 Task: Sort the products in the category "Styling Tools" by unit price (high first).
Action: Mouse moved to (241, 103)
Screenshot: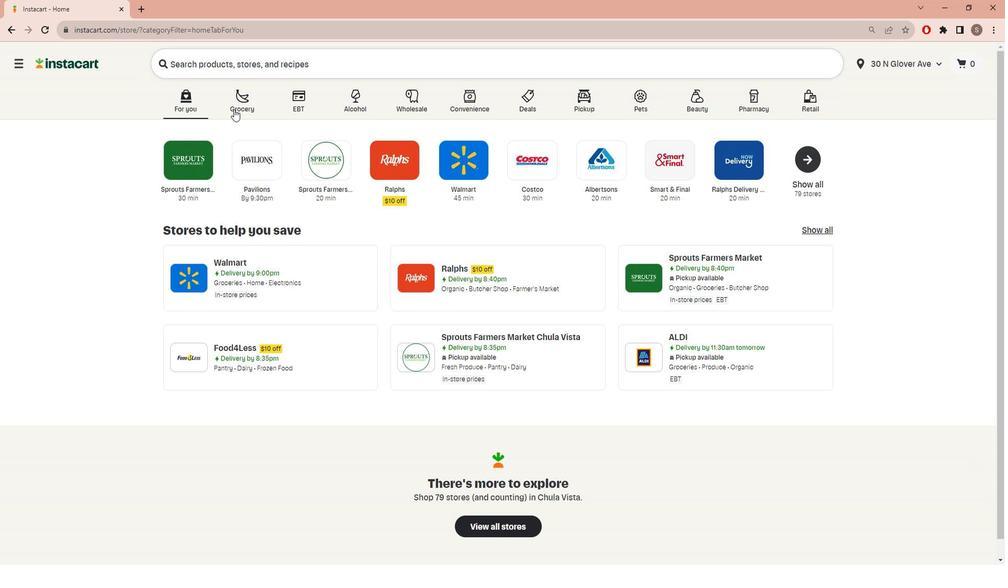 
Action: Mouse pressed left at (241, 103)
Screenshot: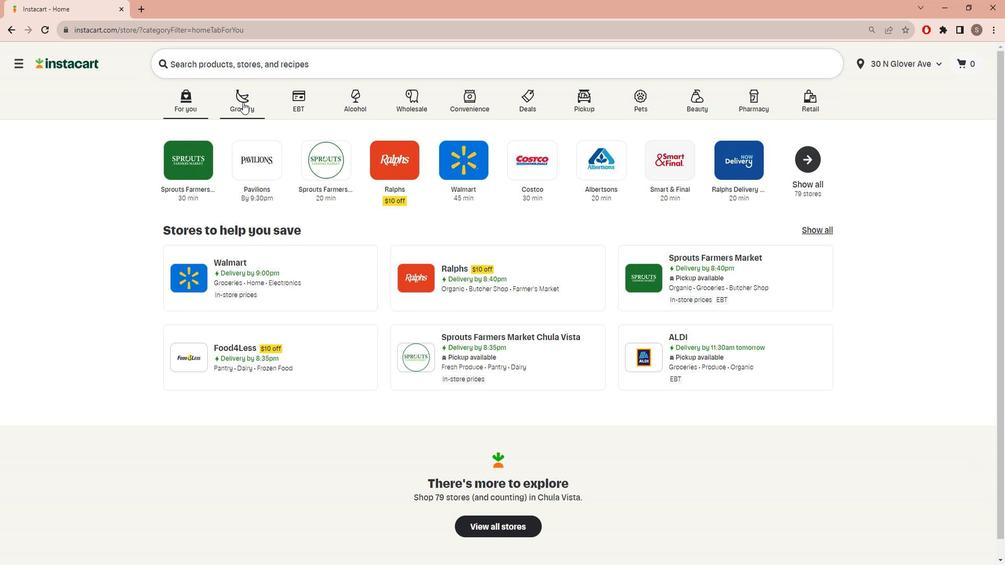 
Action: Mouse moved to (310, 290)
Screenshot: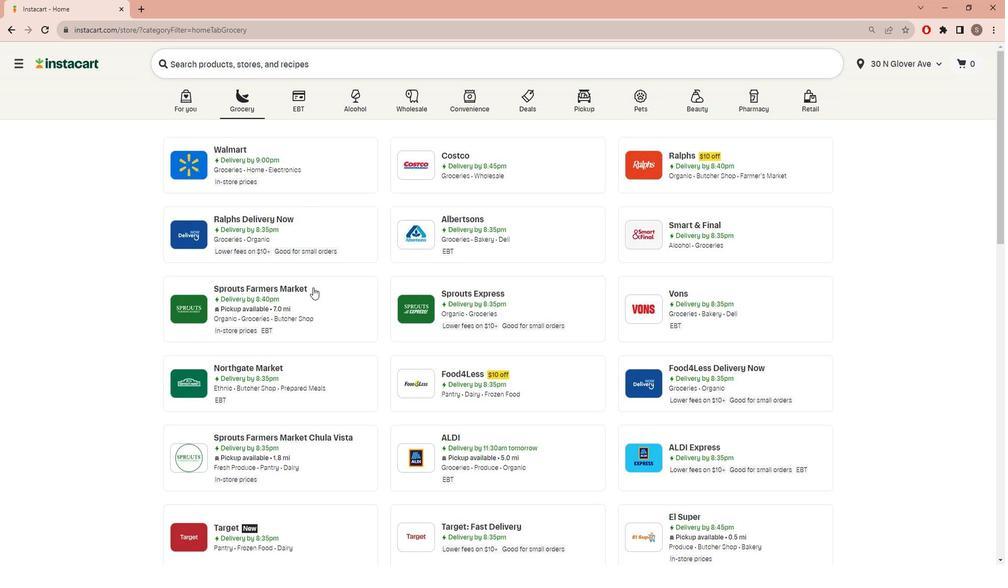 
Action: Mouse pressed left at (310, 290)
Screenshot: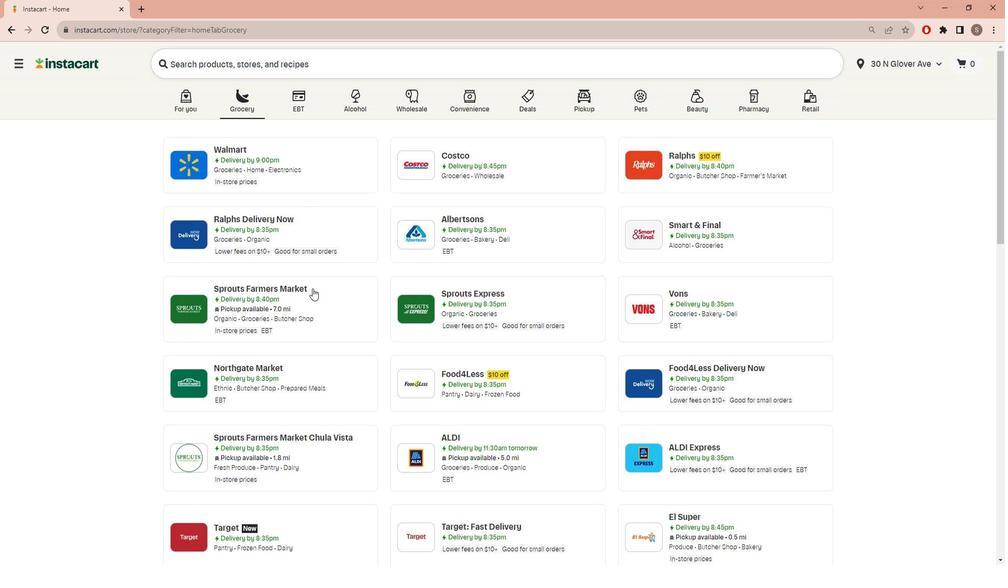 
Action: Mouse moved to (23, 316)
Screenshot: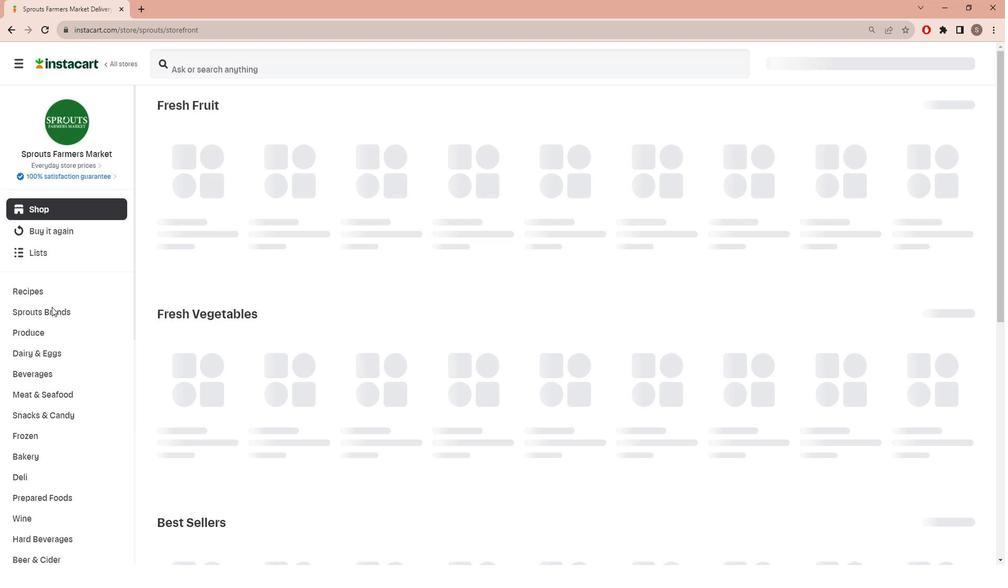 
Action: Mouse scrolled (23, 315) with delta (0, 0)
Screenshot: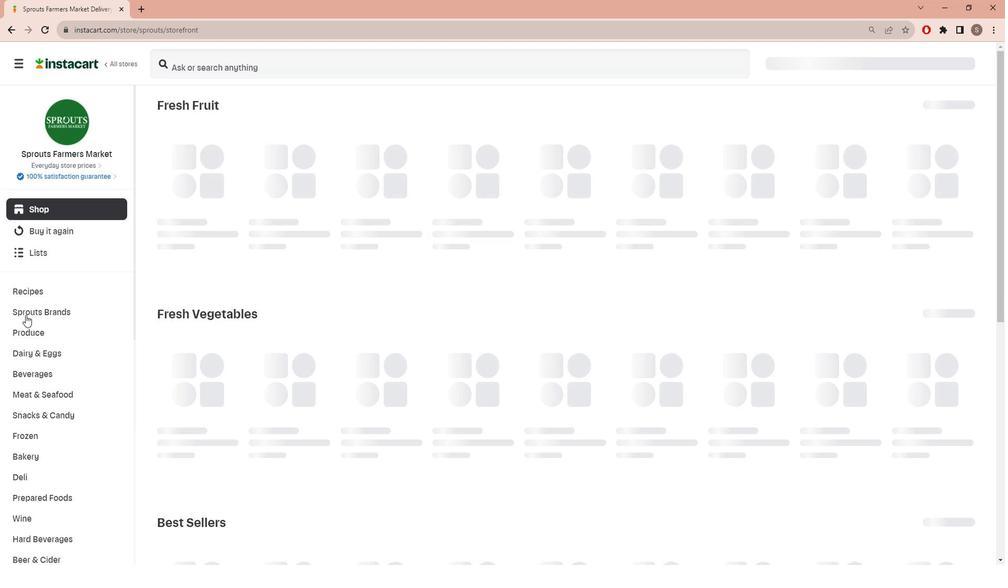 
Action: Mouse moved to (23, 316)
Screenshot: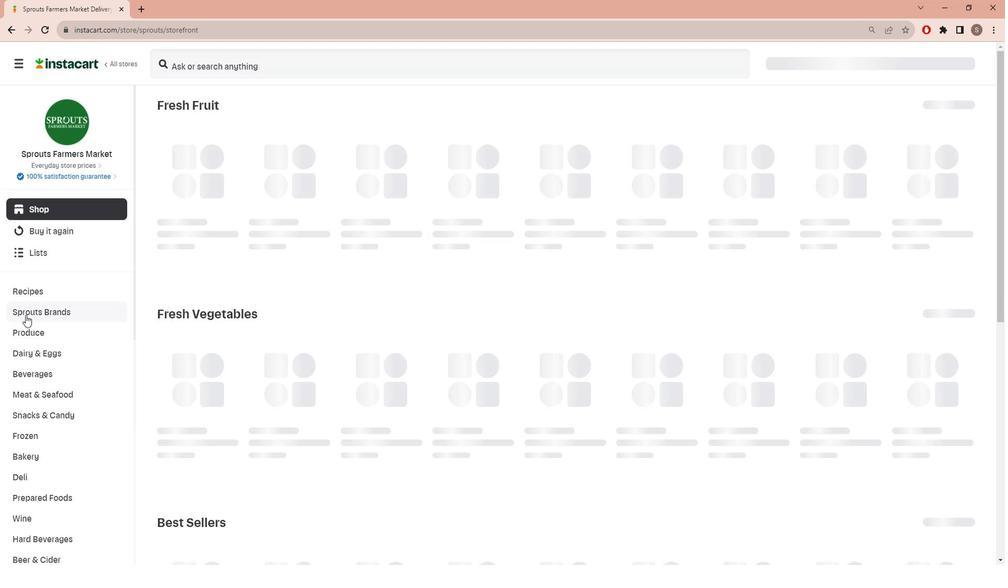 
Action: Mouse scrolled (23, 315) with delta (0, 0)
Screenshot: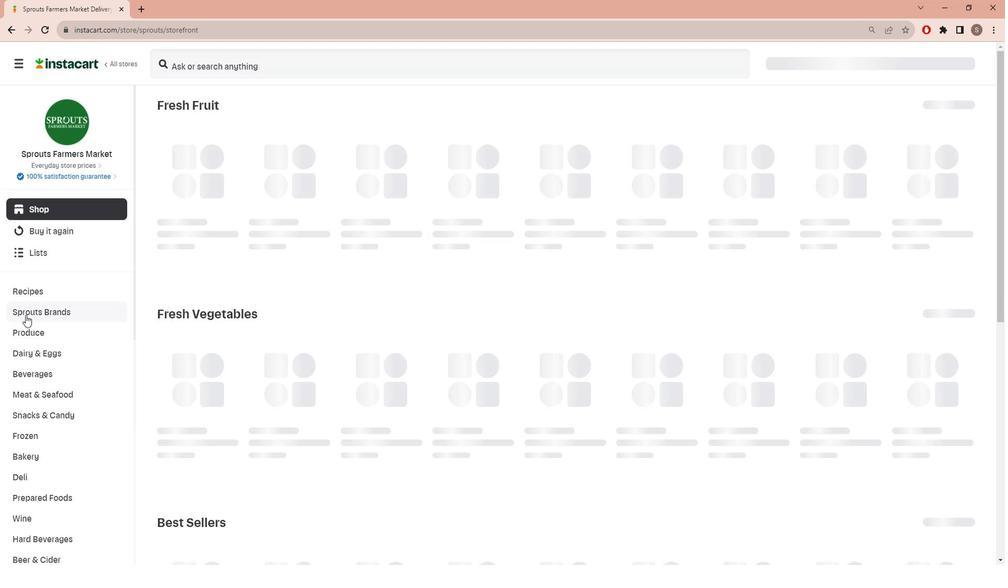 
Action: Mouse moved to (23, 320)
Screenshot: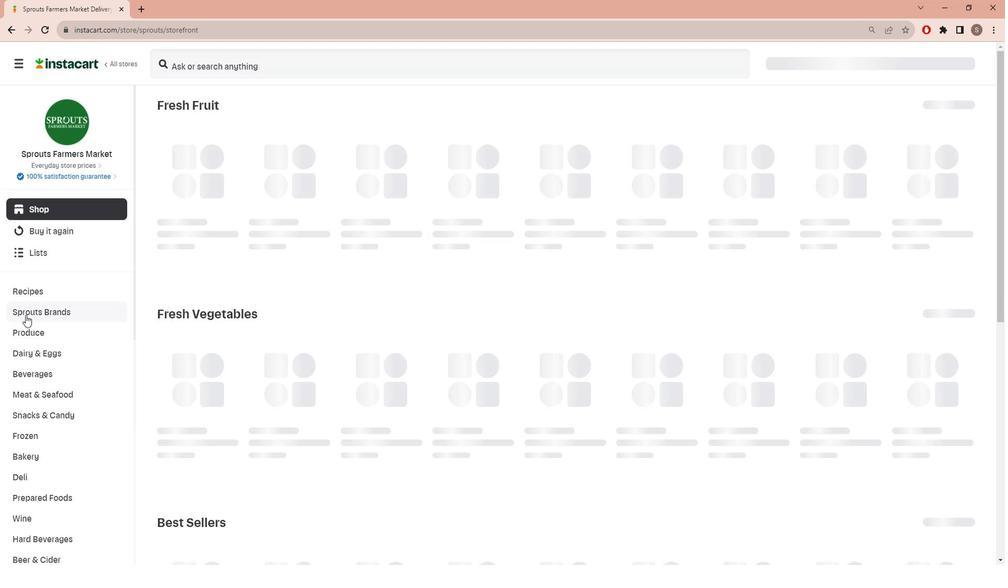 
Action: Mouse scrolled (23, 320) with delta (0, 0)
Screenshot: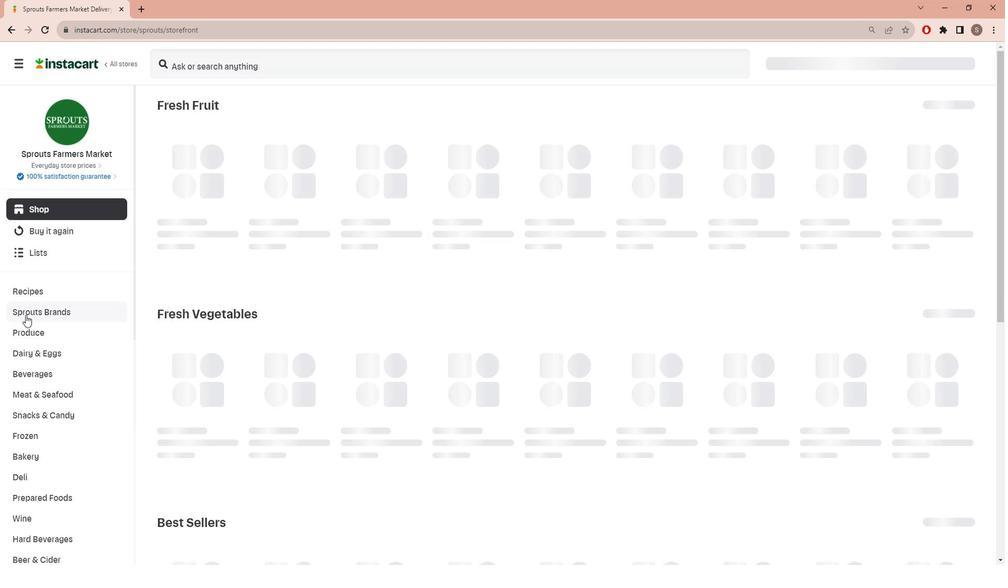 
Action: Mouse moved to (23, 323)
Screenshot: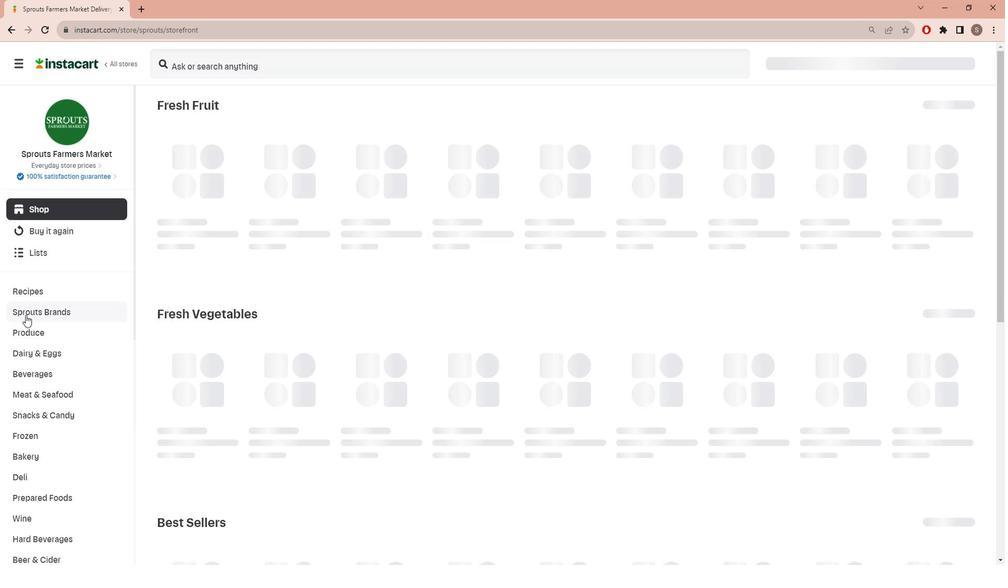 
Action: Mouse scrolled (23, 323) with delta (0, 0)
Screenshot: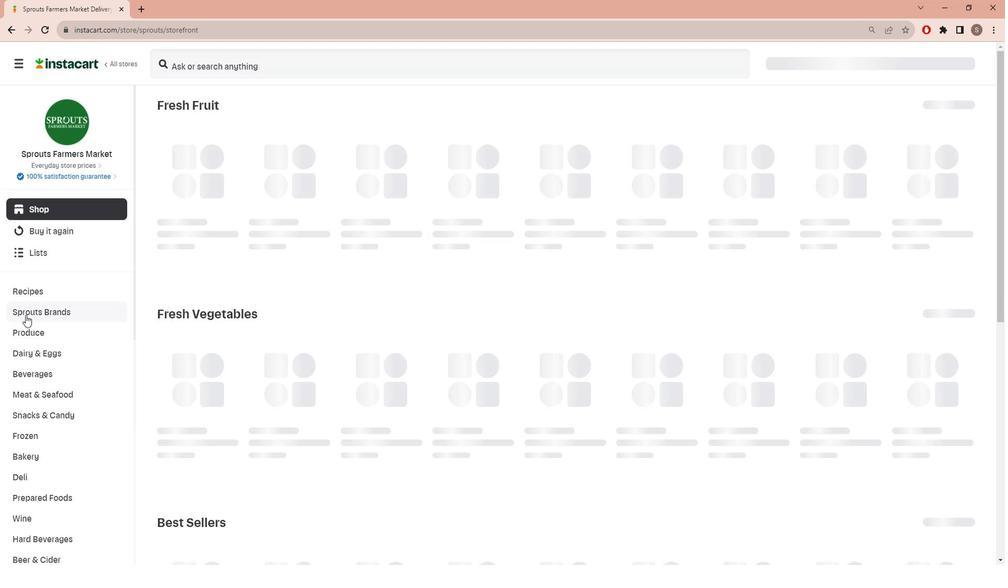 
Action: Mouse moved to (25, 328)
Screenshot: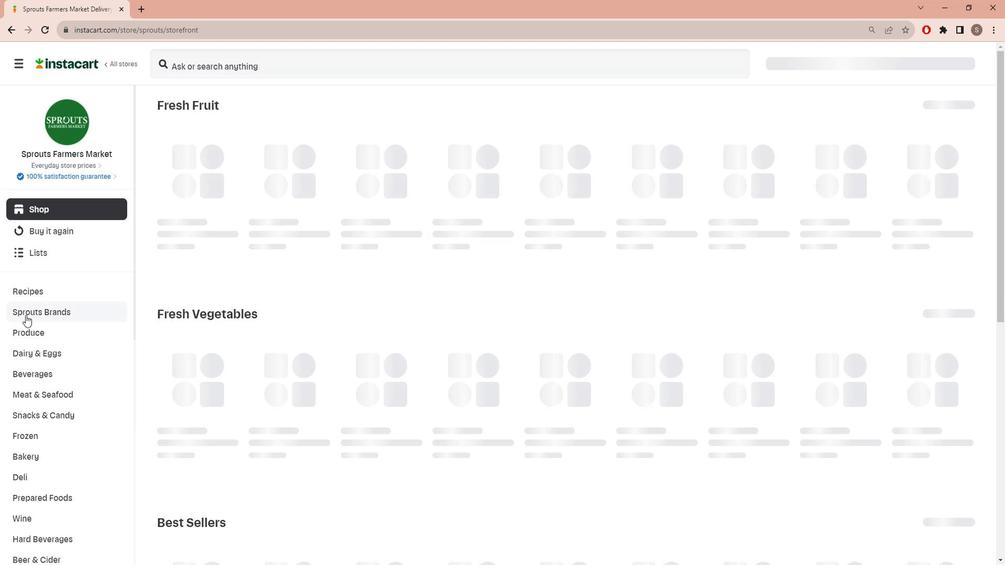 
Action: Mouse scrolled (25, 327) with delta (0, 0)
Screenshot: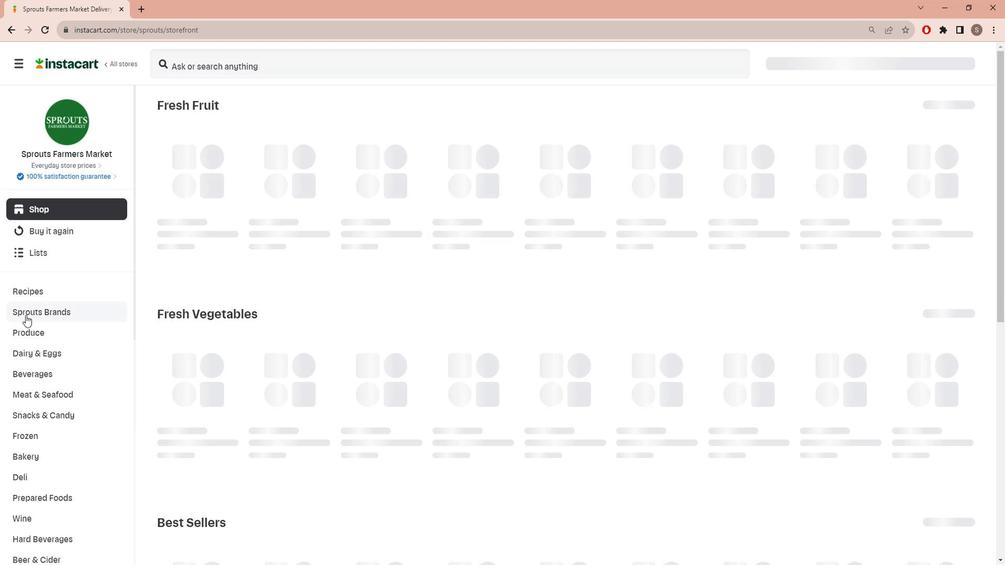 
Action: Mouse moved to (27, 330)
Screenshot: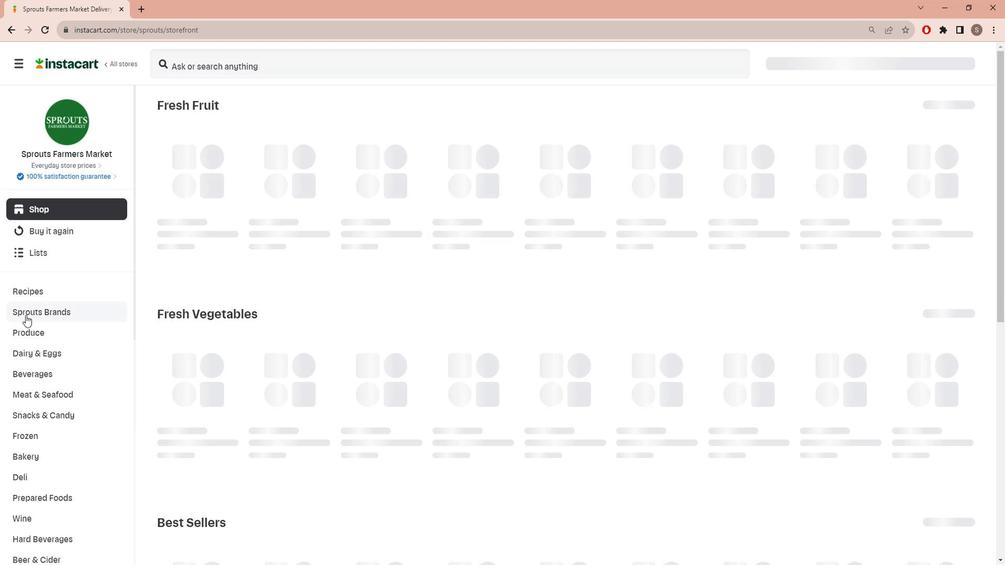 
Action: Mouse scrolled (27, 330) with delta (0, 0)
Screenshot: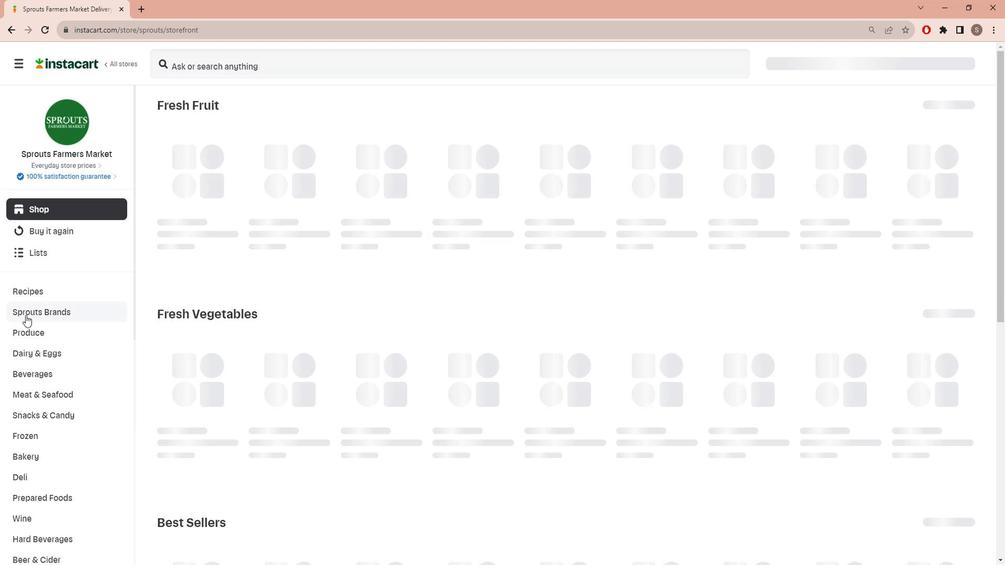 
Action: Mouse moved to (33, 334)
Screenshot: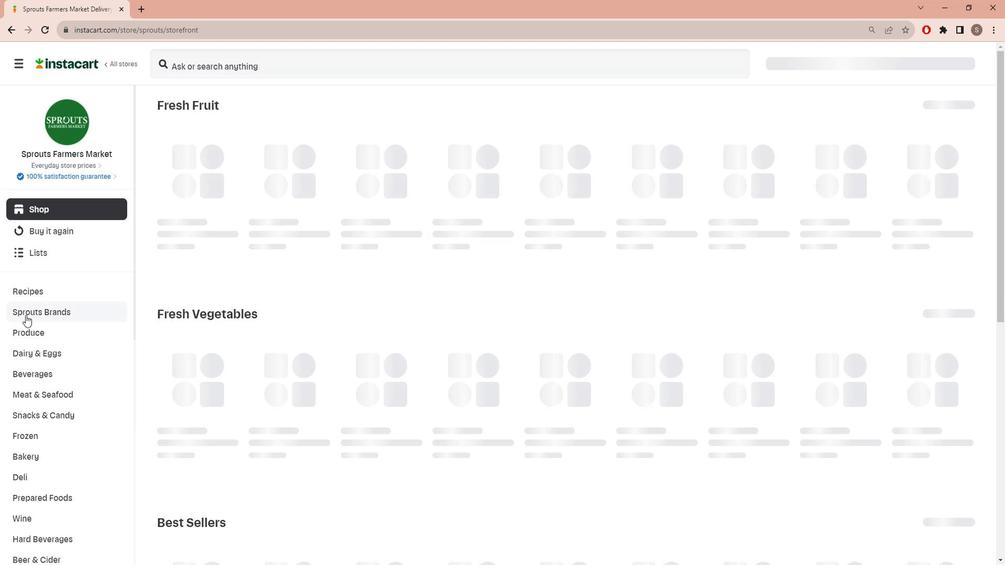 
Action: Mouse scrolled (33, 334) with delta (0, 0)
Screenshot: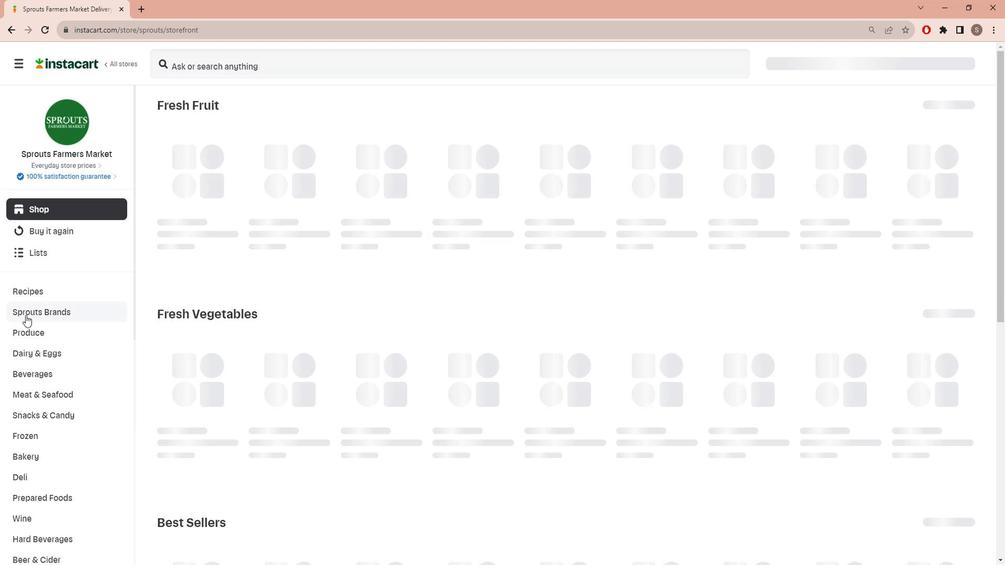 
Action: Mouse moved to (68, 350)
Screenshot: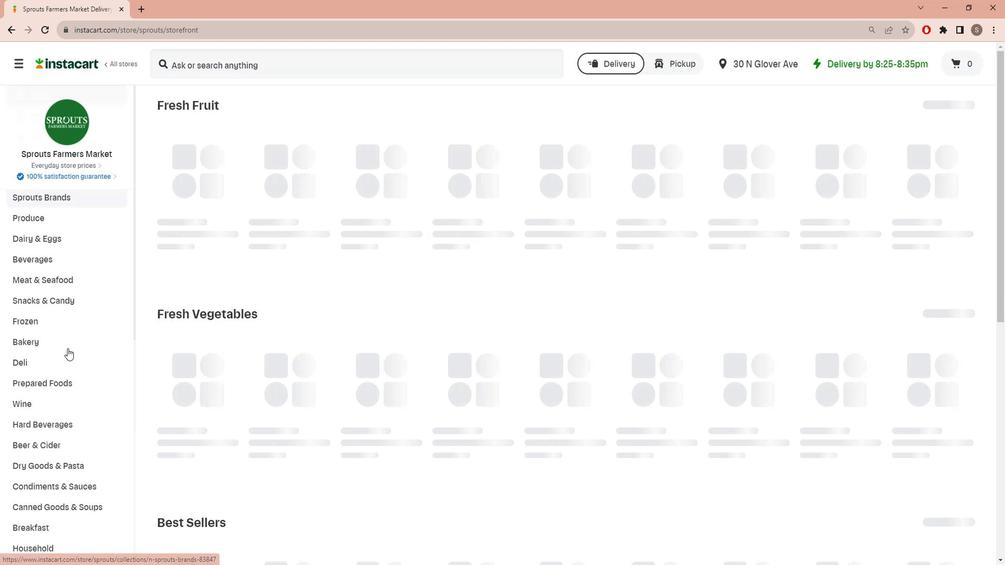
Action: Mouse scrolled (68, 349) with delta (0, 0)
Screenshot: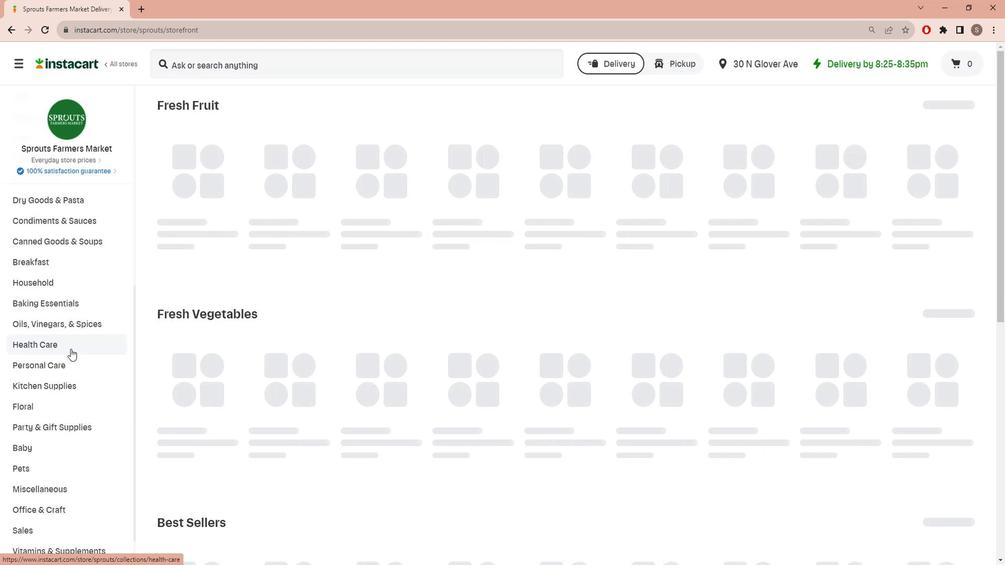 
Action: Mouse scrolled (68, 349) with delta (0, 0)
Screenshot: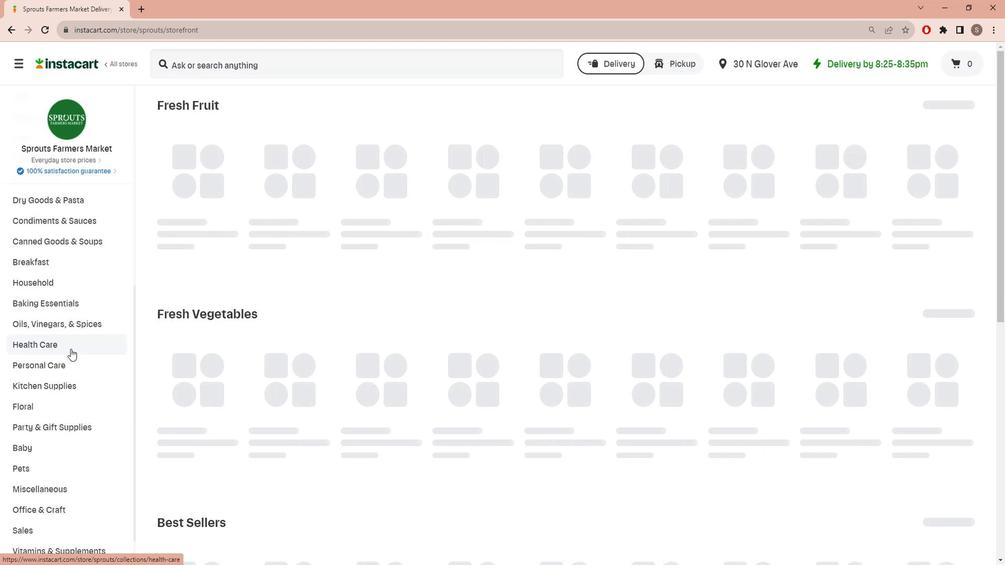 
Action: Mouse scrolled (68, 349) with delta (0, 0)
Screenshot: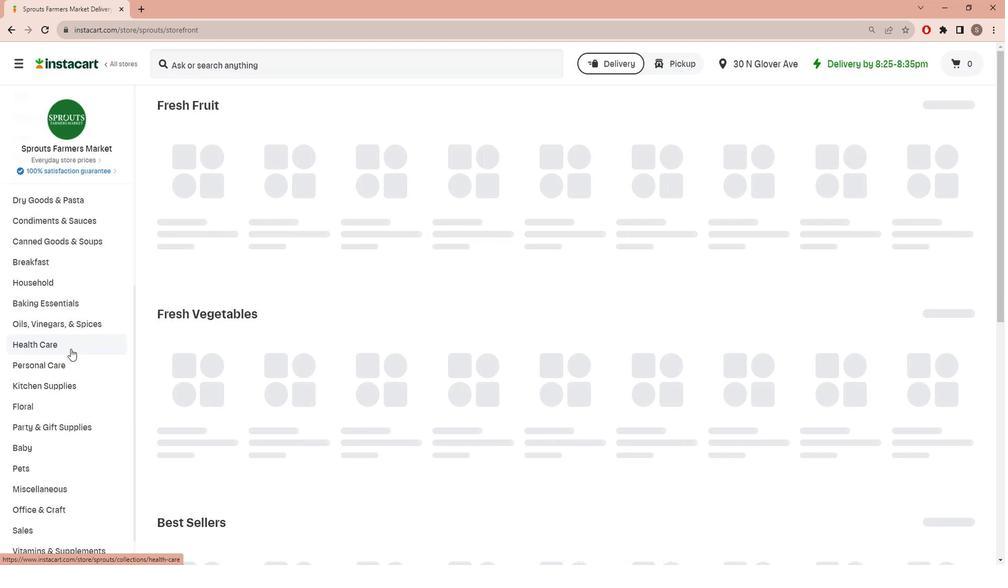 
Action: Mouse scrolled (68, 349) with delta (0, 0)
Screenshot: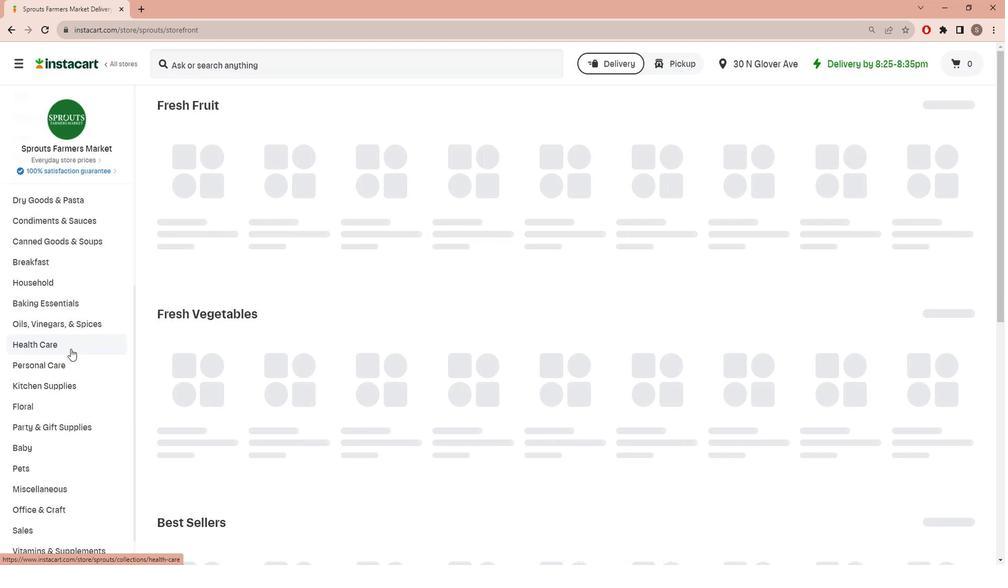 
Action: Mouse scrolled (68, 349) with delta (0, 0)
Screenshot: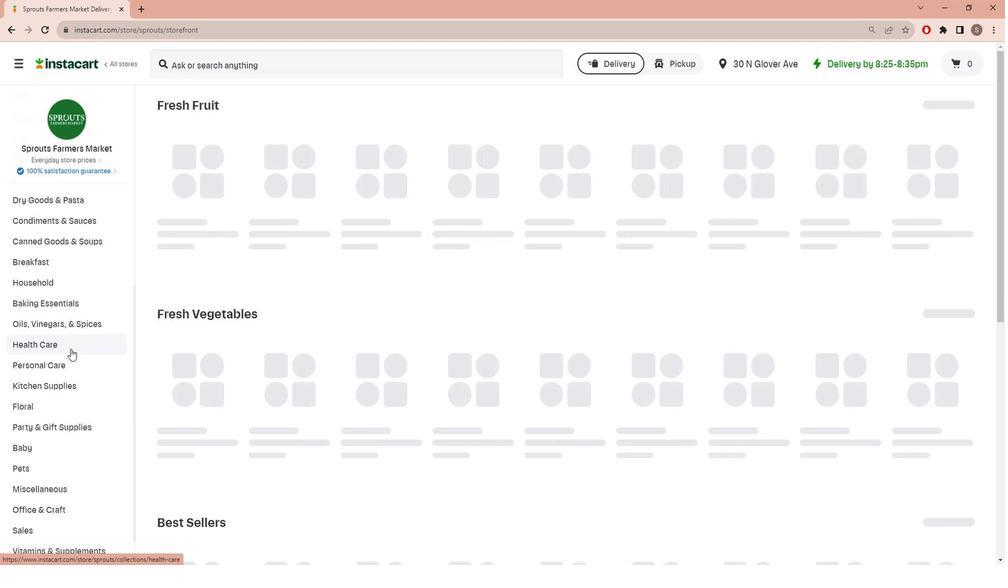 
Action: Mouse moved to (61, 321)
Screenshot: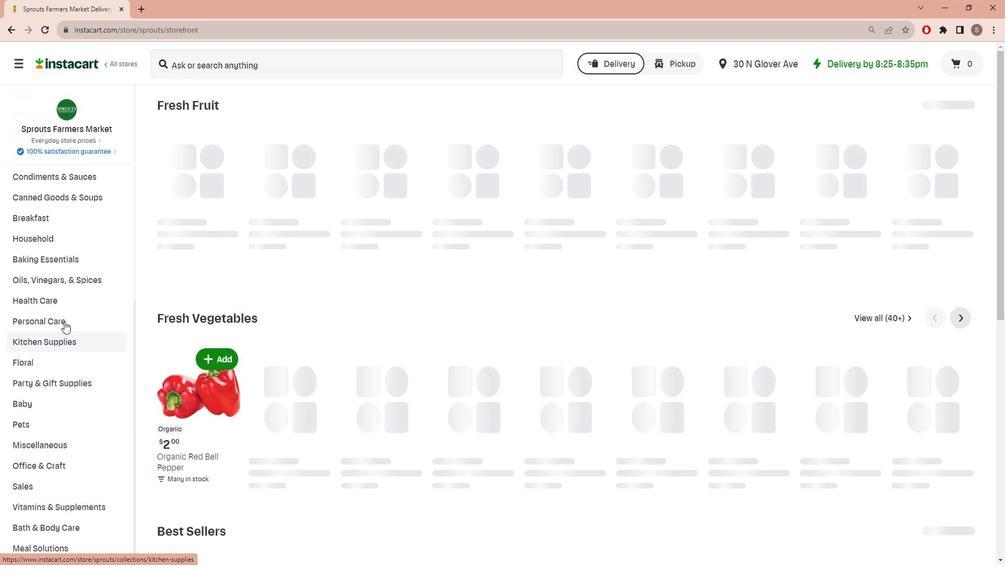 
Action: Mouse pressed left at (61, 321)
Screenshot: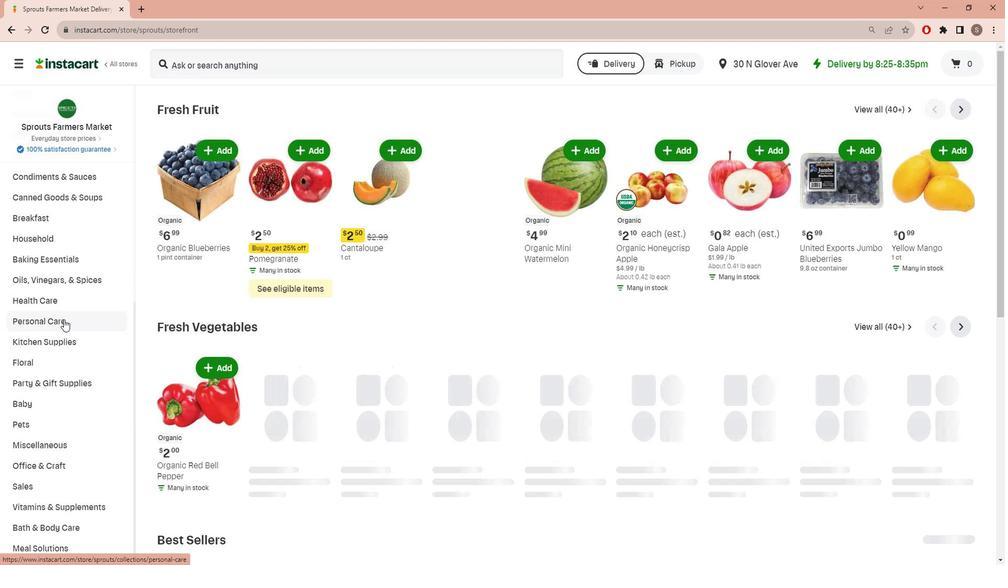 
Action: Mouse moved to (56, 493)
Screenshot: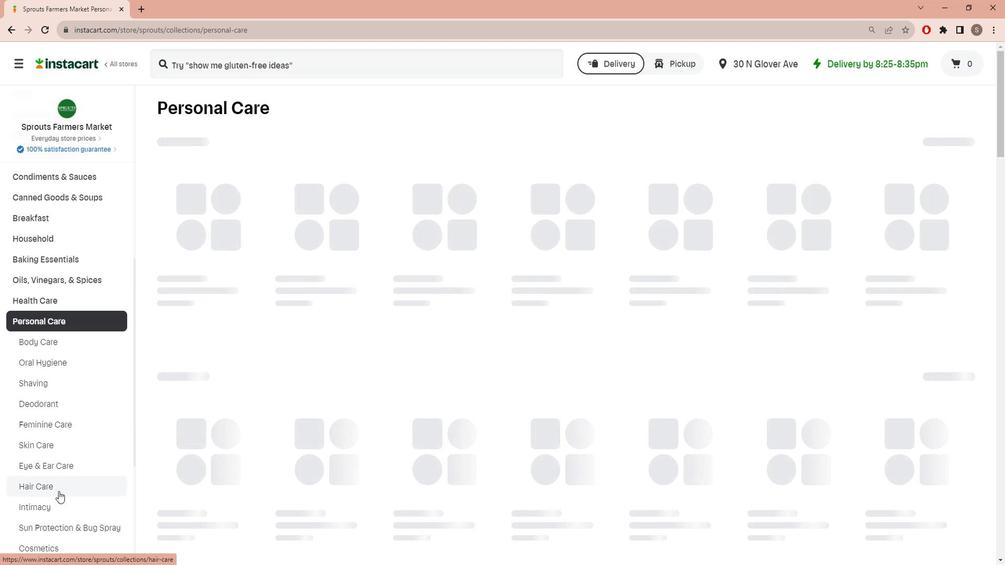 
Action: Mouse pressed left at (56, 493)
Screenshot: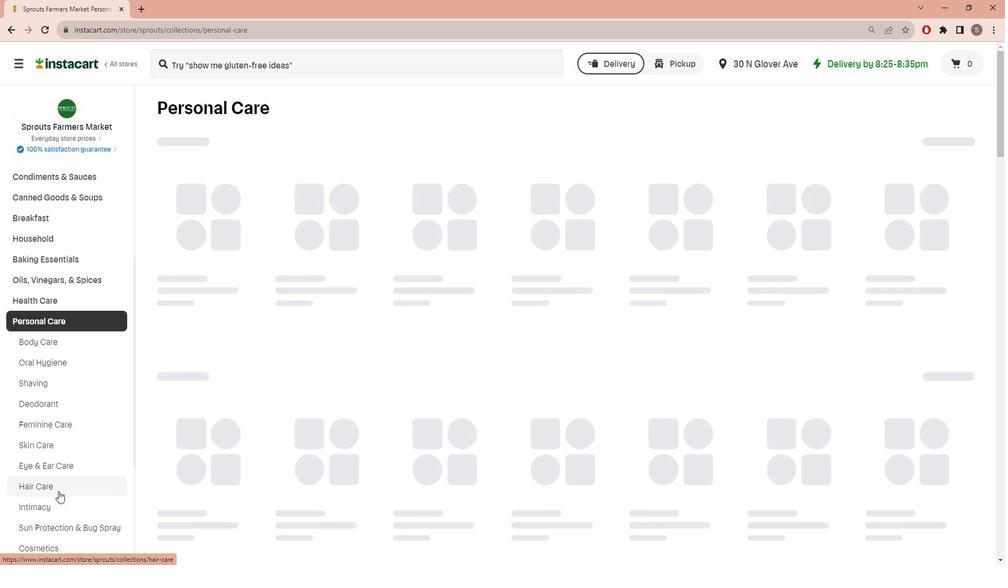 
Action: Mouse moved to (510, 148)
Screenshot: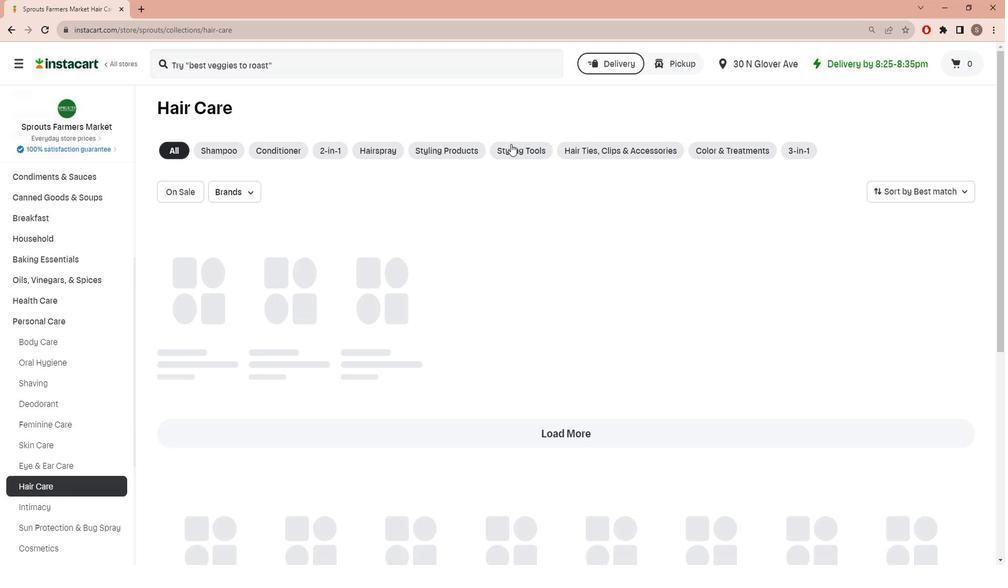 
Action: Mouse pressed left at (510, 148)
Screenshot: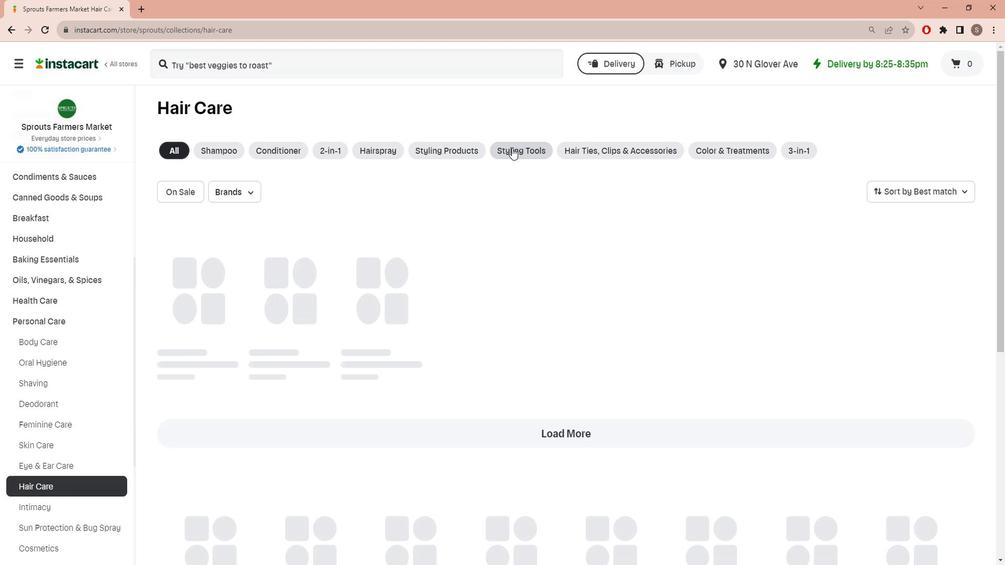 
Action: Mouse moved to (942, 194)
Screenshot: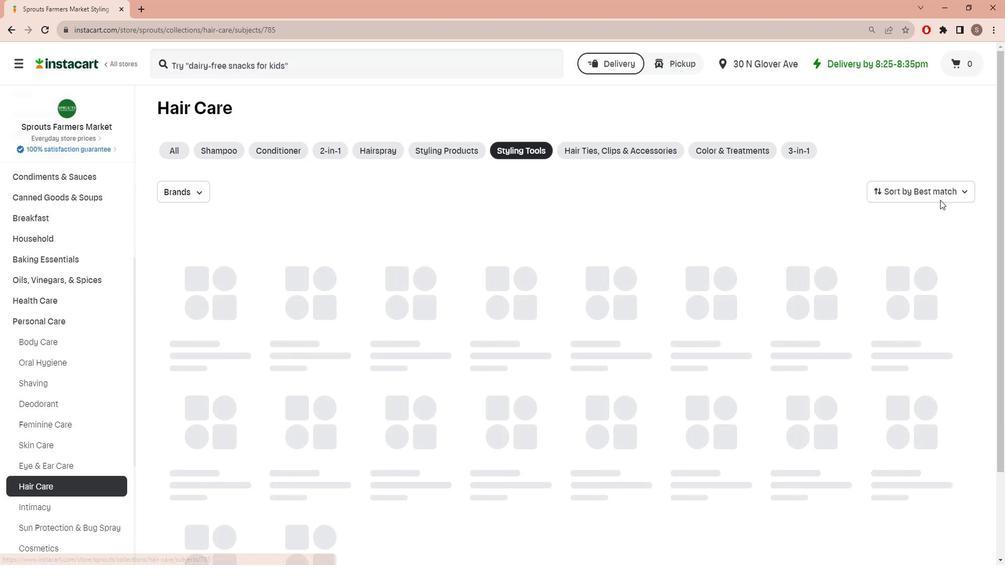 
Action: Mouse pressed left at (942, 194)
Screenshot: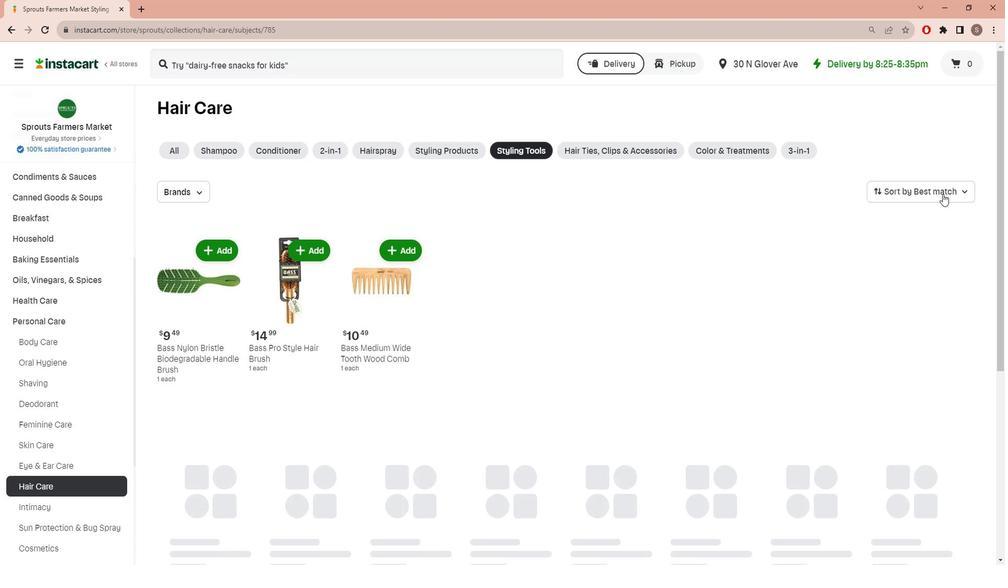 
Action: Mouse moved to (916, 325)
Screenshot: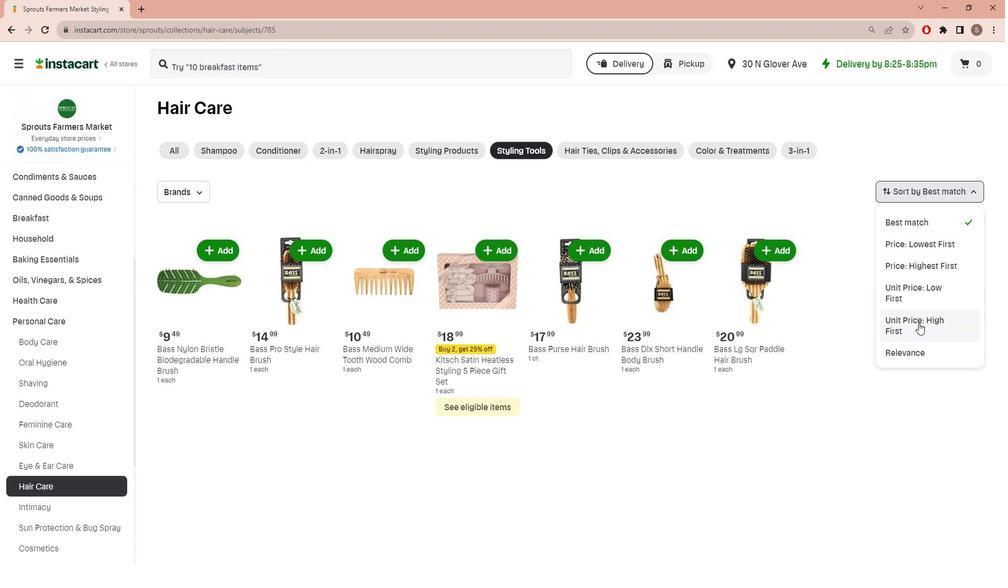 
Action: Mouse pressed left at (916, 325)
Screenshot: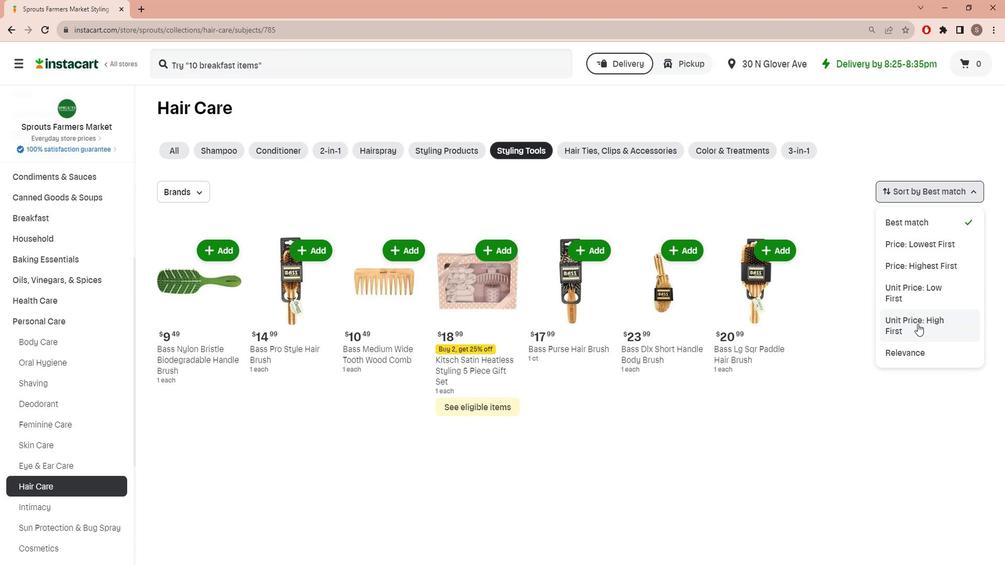 
Action: Mouse moved to (712, 210)
Screenshot: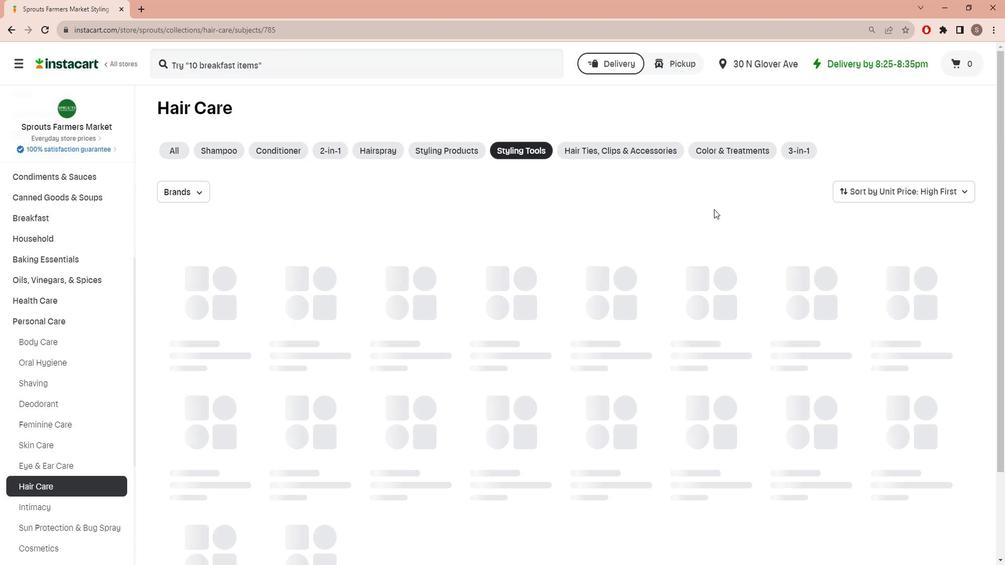 
